 Task: Add a dependency to the task Create a new online tool for project management , the existing task  Implement a new cloud-based phone system for a company in the project AgileGlobe
Action: Mouse moved to (101, 517)
Screenshot: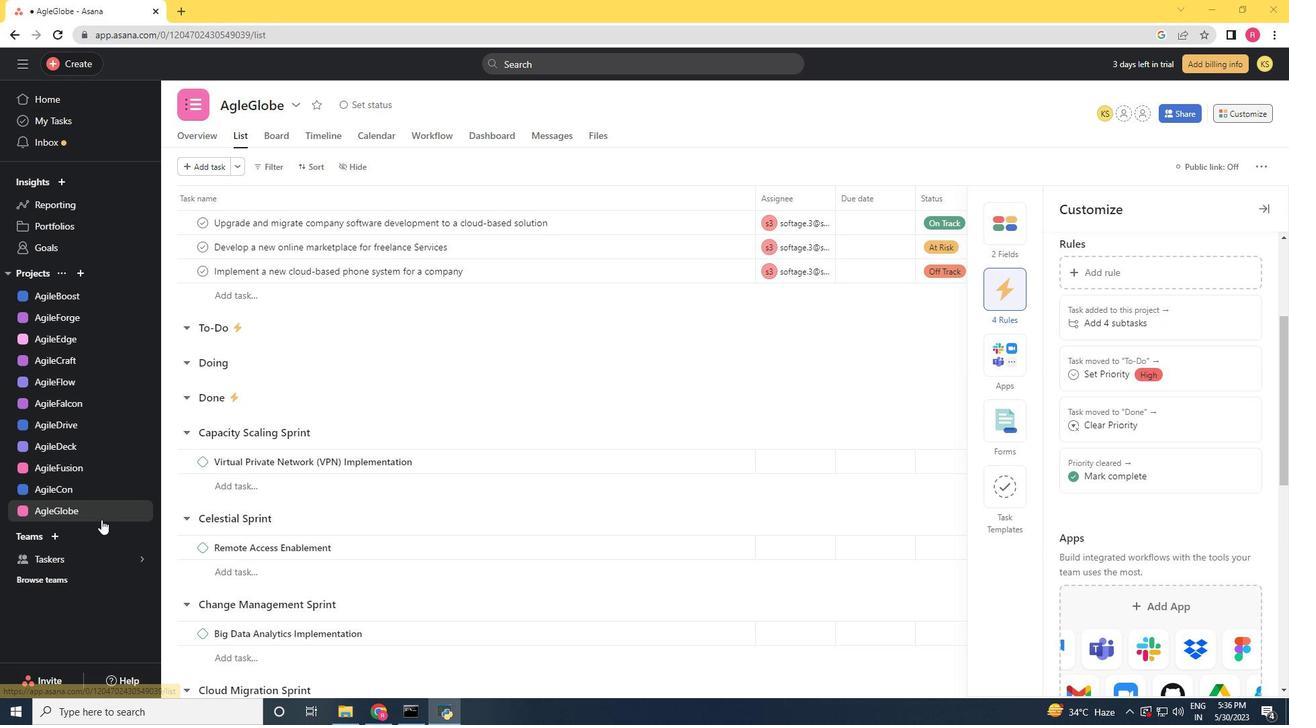 
Action: Mouse pressed left at (101, 517)
Screenshot: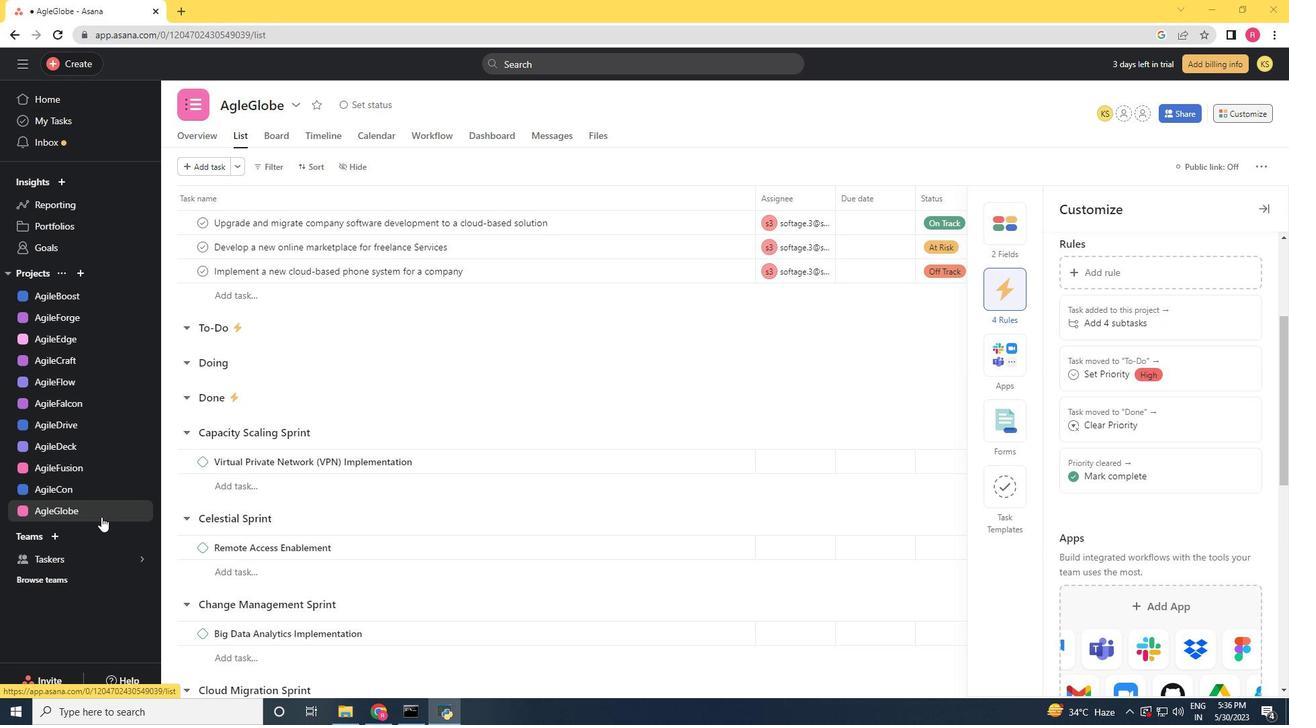 
Action: Mouse moved to (501, 306)
Screenshot: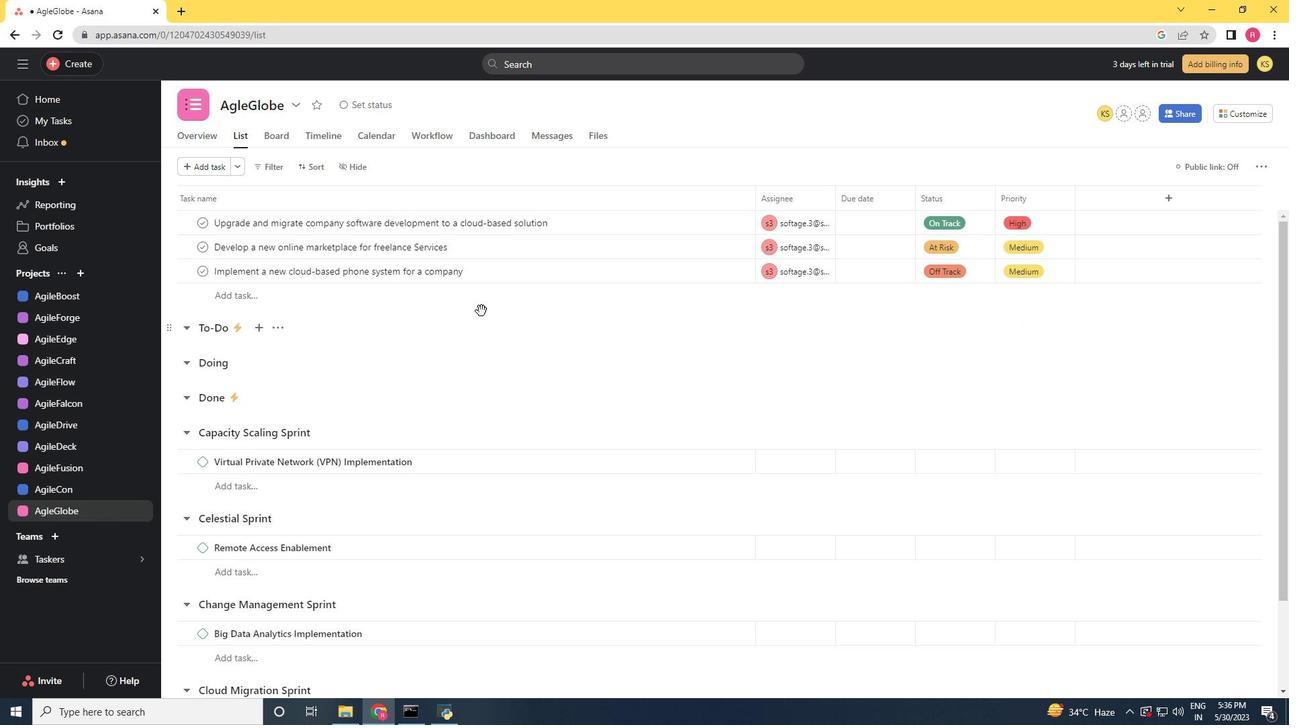 
Action: Mouse scrolled (501, 305) with delta (0, 0)
Screenshot: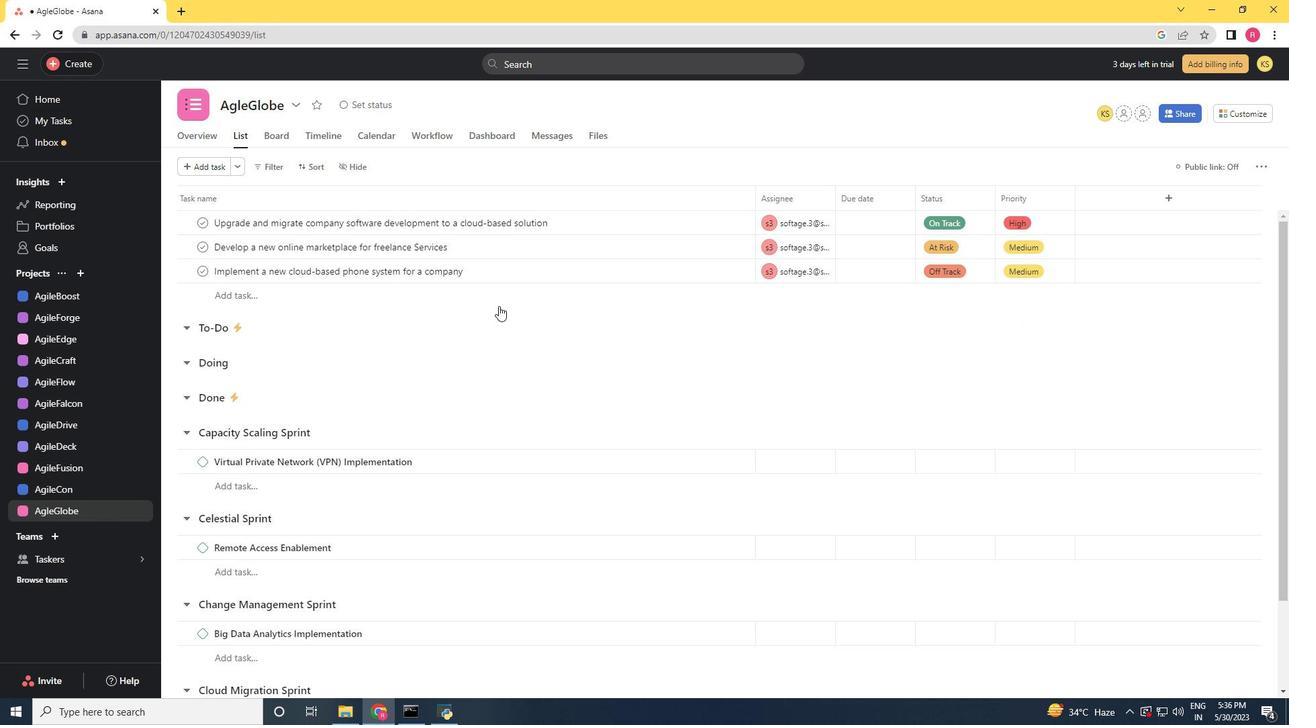 
Action: Mouse moved to (501, 306)
Screenshot: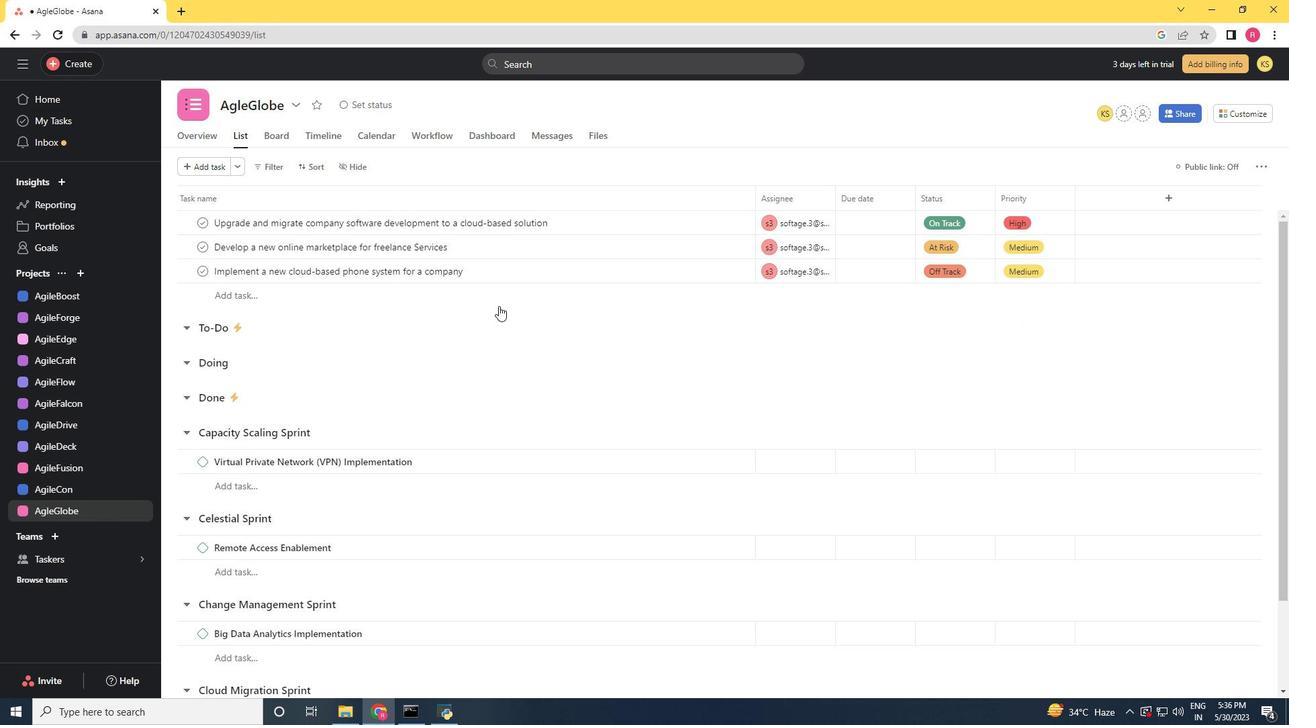 
Action: Mouse scrolled (501, 306) with delta (0, 0)
Screenshot: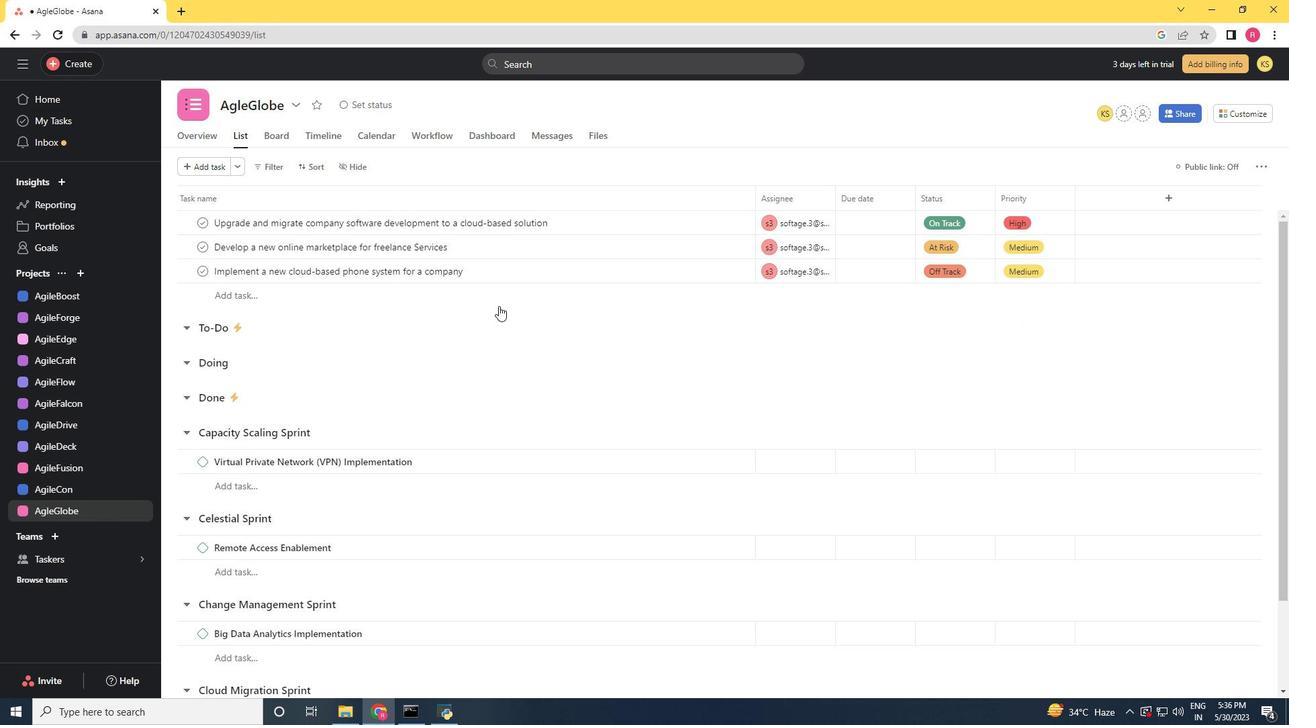 
Action: Mouse moved to (501, 306)
Screenshot: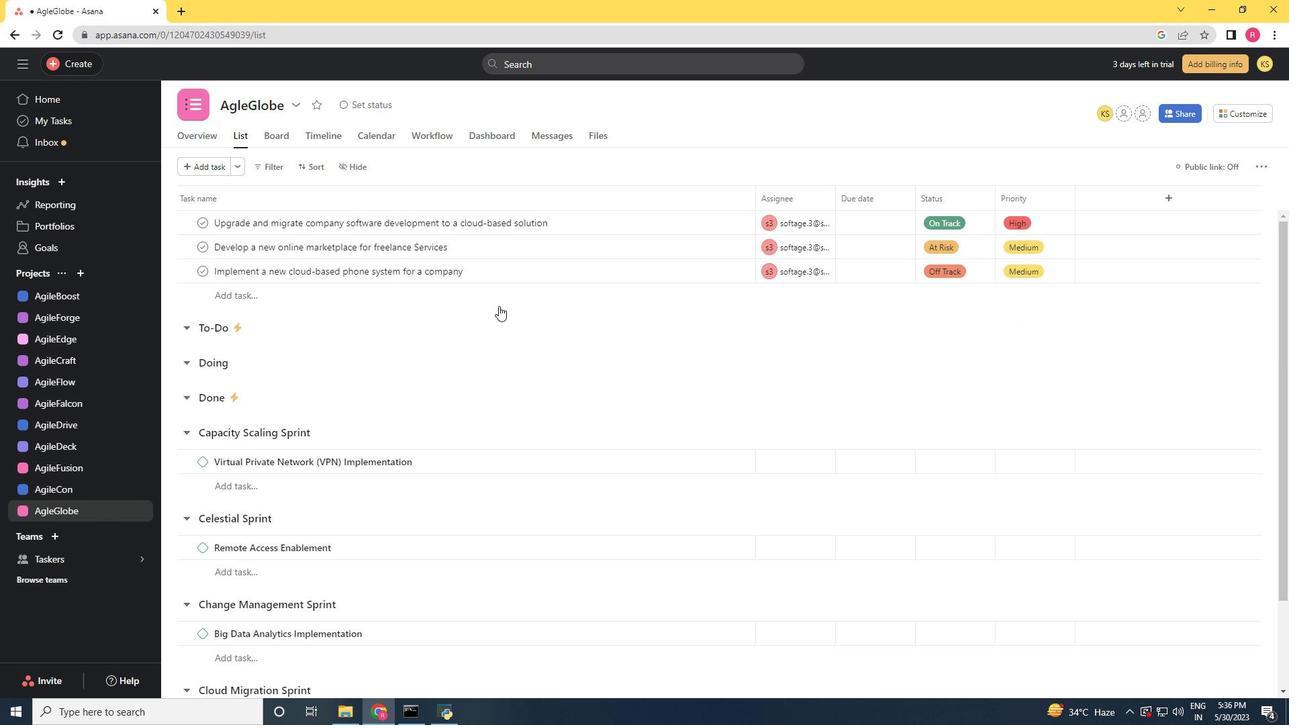 
Action: Mouse scrolled (501, 306) with delta (0, 0)
Screenshot: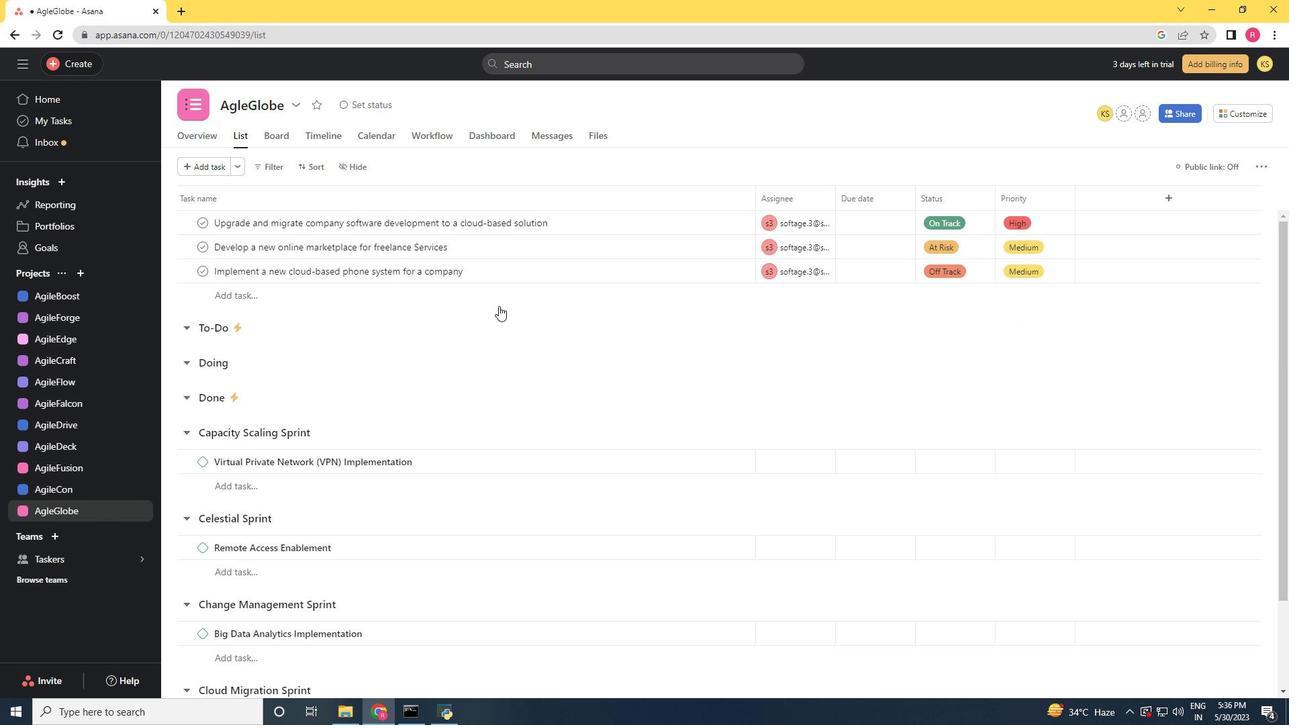 
Action: Mouse moved to (501, 307)
Screenshot: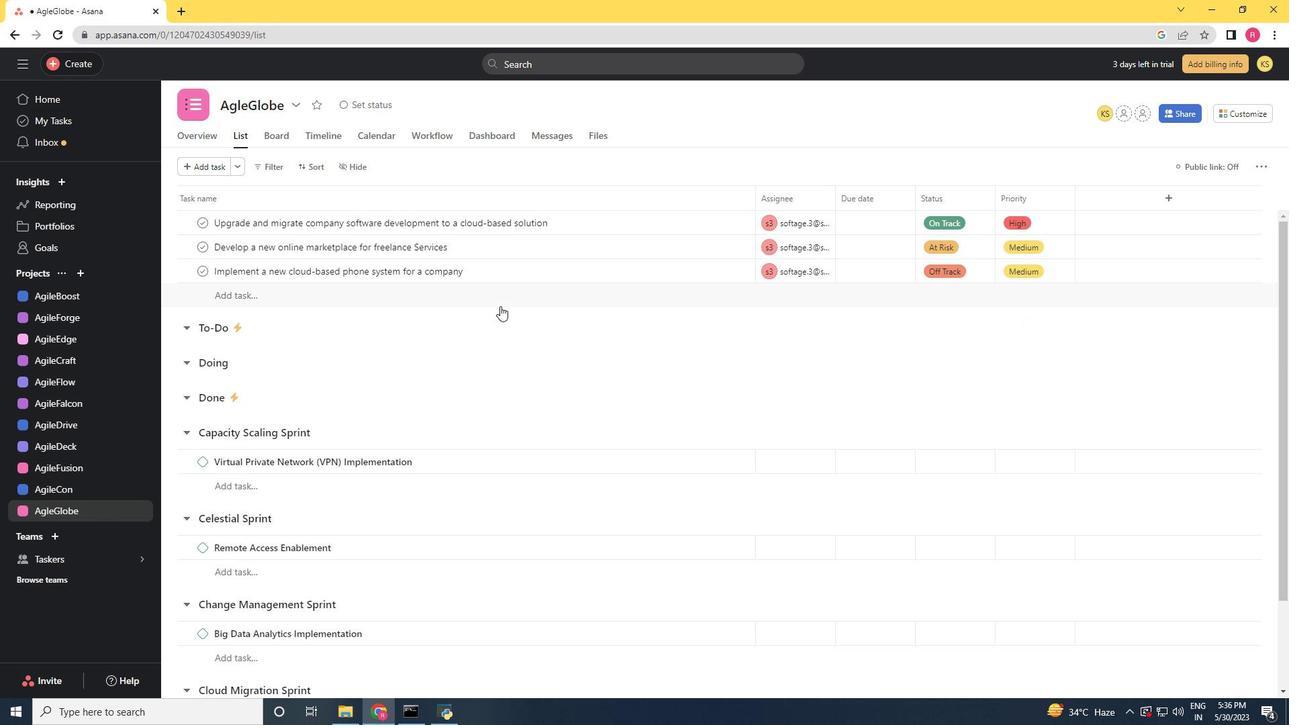 
Action: Mouse scrolled (501, 306) with delta (0, 0)
Screenshot: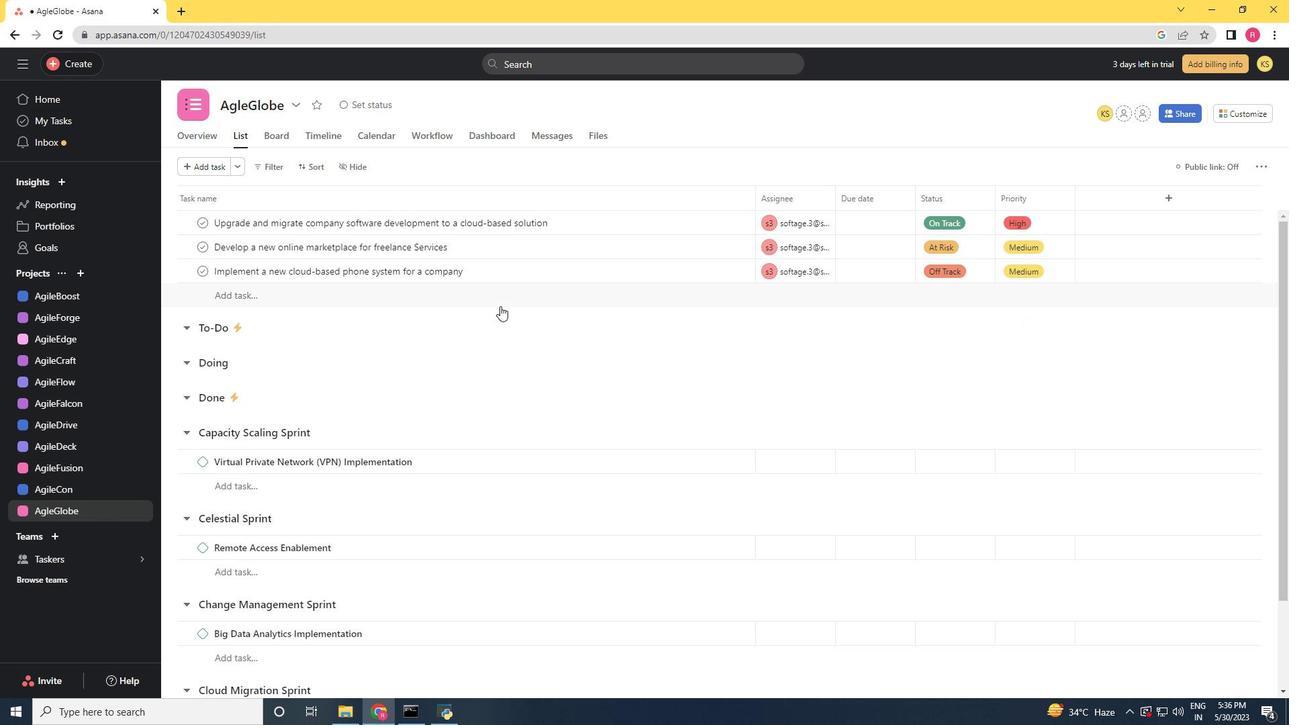 
Action: Mouse moved to (576, 611)
Screenshot: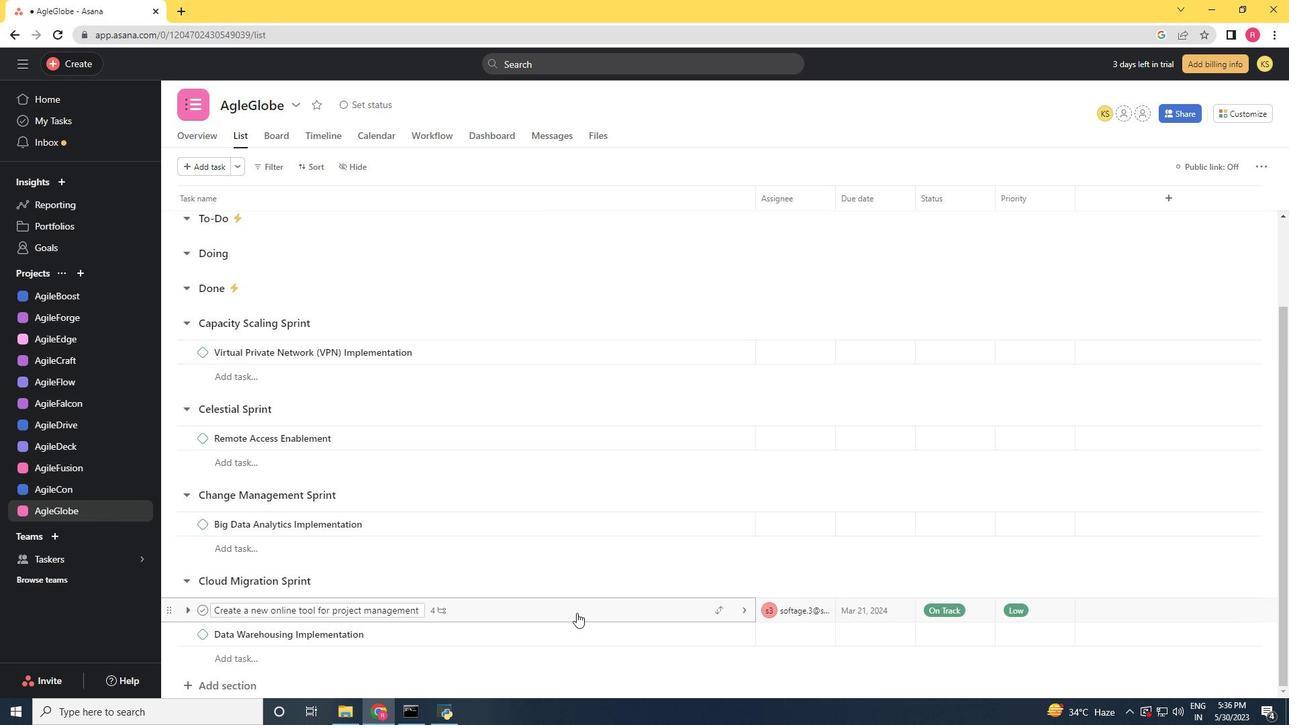 
Action: Mouse pressed left at (576, 611)
Screenshot: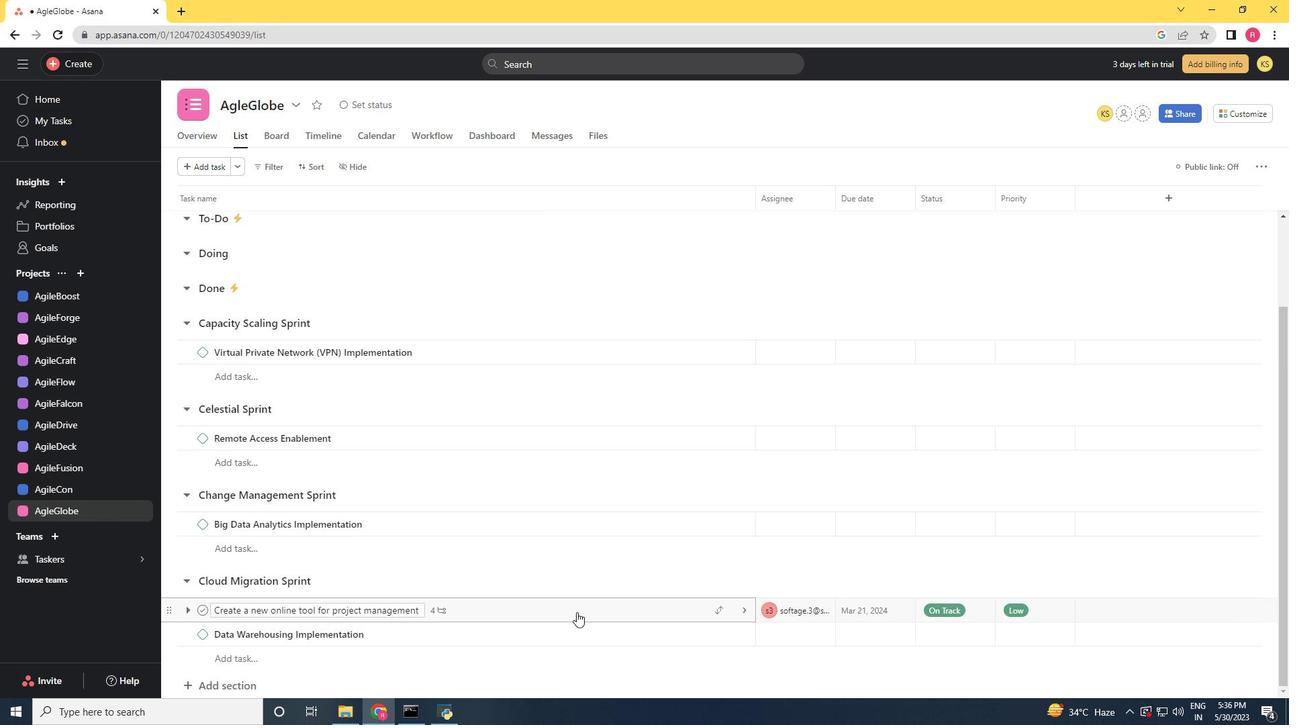 
Action: Mouse moved to (969, 372)
Screenshot: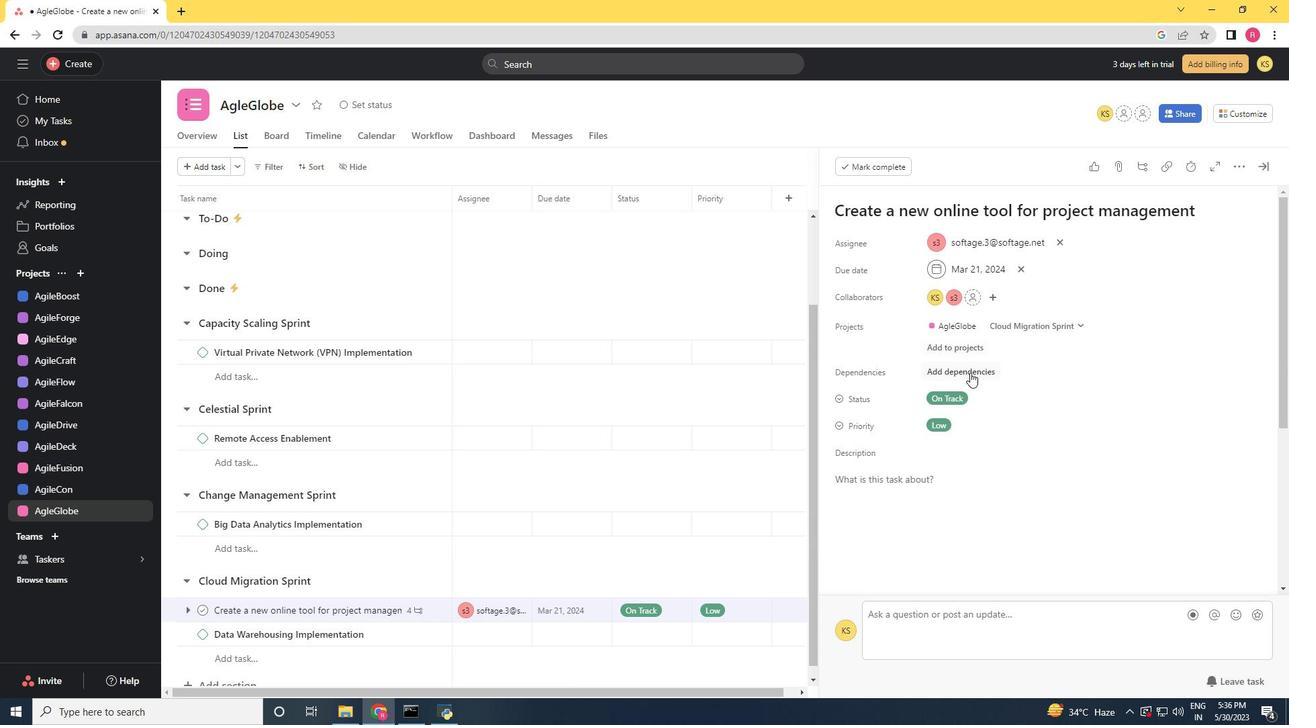 
Action: Mouse pressed left at (969, 372)
Screenshot: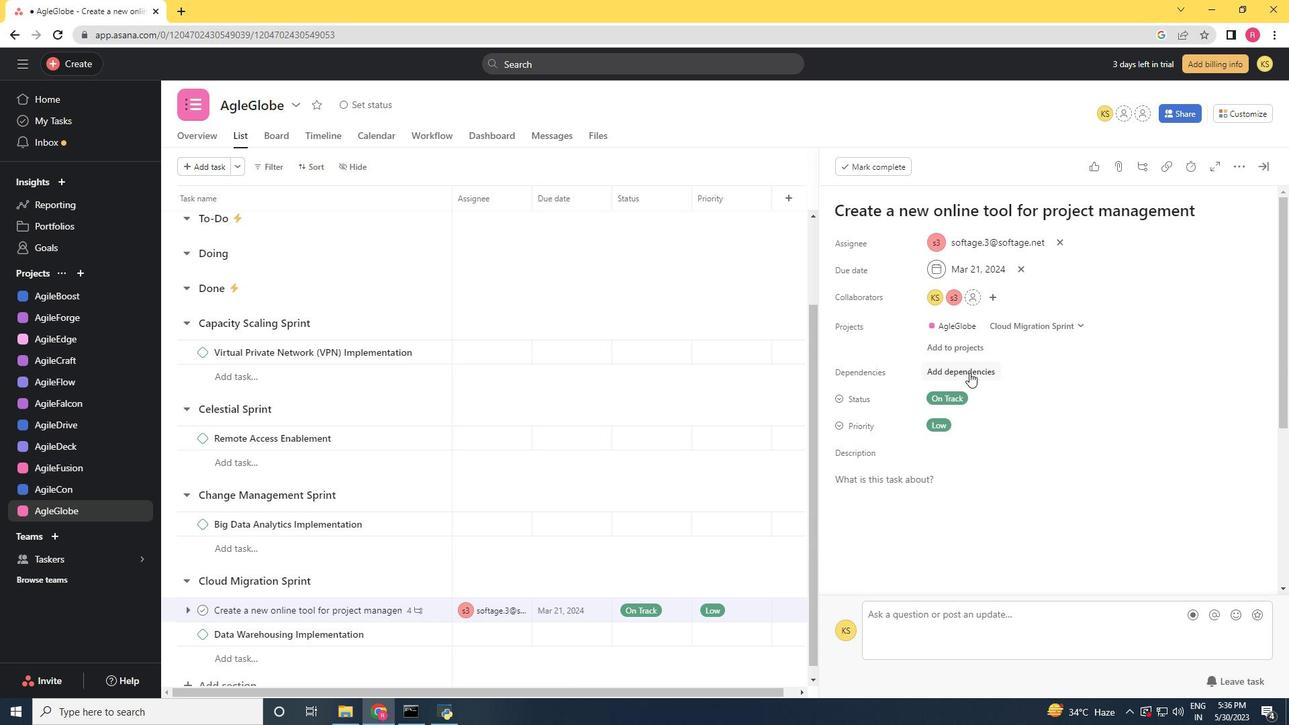 
Action: Key pressed <Key.shift><Key.shift><Key.shift><Key.shift><Key.shift><Key.shift><Key.shift><Key.shift><Key.shift><Key.shift><Key.shift><Key.shift><Key.shift><Key.shift><Key.shift><Key.shift><Key.shift><Key.shift><Key.shift><Key.shift><Key.shift><Key.shift><Key.shift><Key.shift><Key.shift><Key.shift><Key.shift><Key.shift><Key.shift><Key.shift><Key.shift><Key.shift><Key.shift><Key.shift><Key.shift><Key.shift><Key.shift><Key.shift><Key.shift><Key.shift><Key.shift>Cloud-<Key.backspace><Key.backspace><Key.backspace><Key.backspace><Key.backspace><Key.backspace><Key.backspace><Key.shift>Implement<Key.space>a<Key.space>nw<Key.space>cloud-based<Key.space><Key.left><Key.left><Key.left><Key.left><Key.left><Key.left><Key.left><Key.left><Key.left><Key.left><Key.left><Key.left><Key.left><Key.left>e<Key.right><Key.right><Key.right><Key.right><Key.right><Key.right><Key.right><Key.right><Key.right><Key.right><Key.right><Key.right><Key.right><Key.right><Key.right><Key.right><Key.right><Key.right><Key.right>phone<Key.space>system<Key.space>
Screenshot: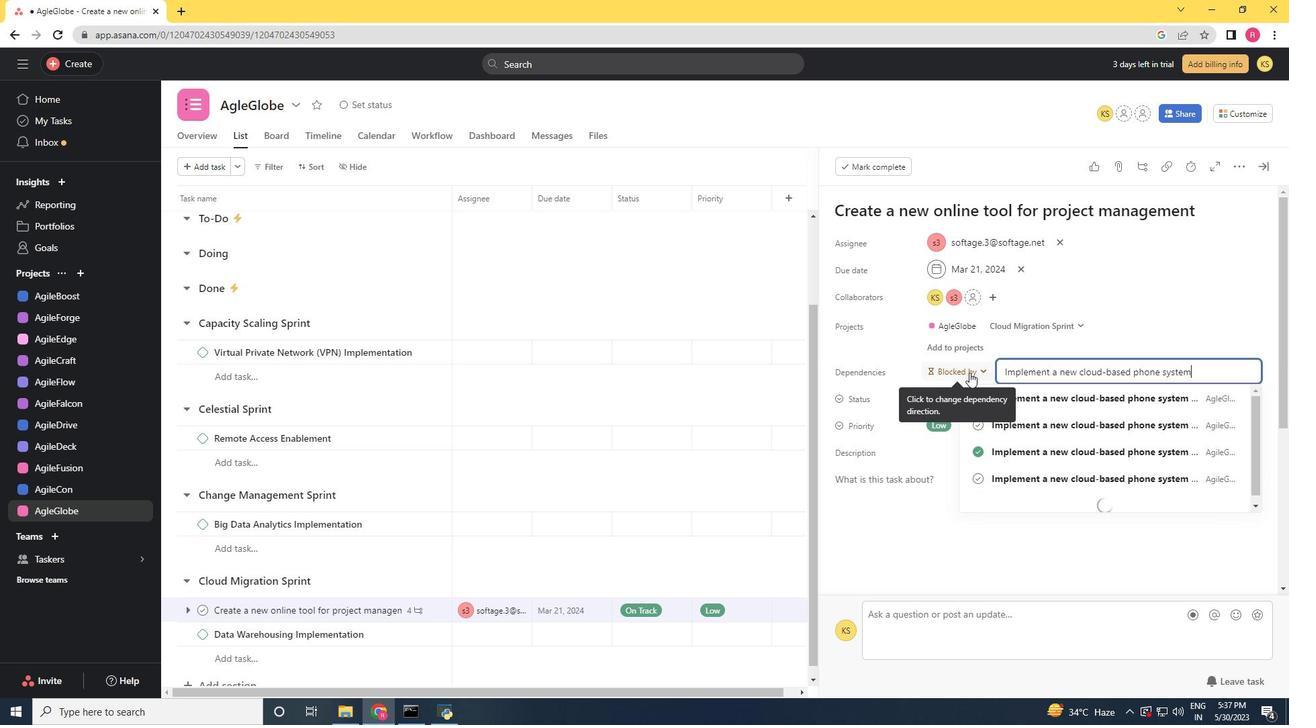 
Action: Mouse moved to (1020, 302)
Screenshot: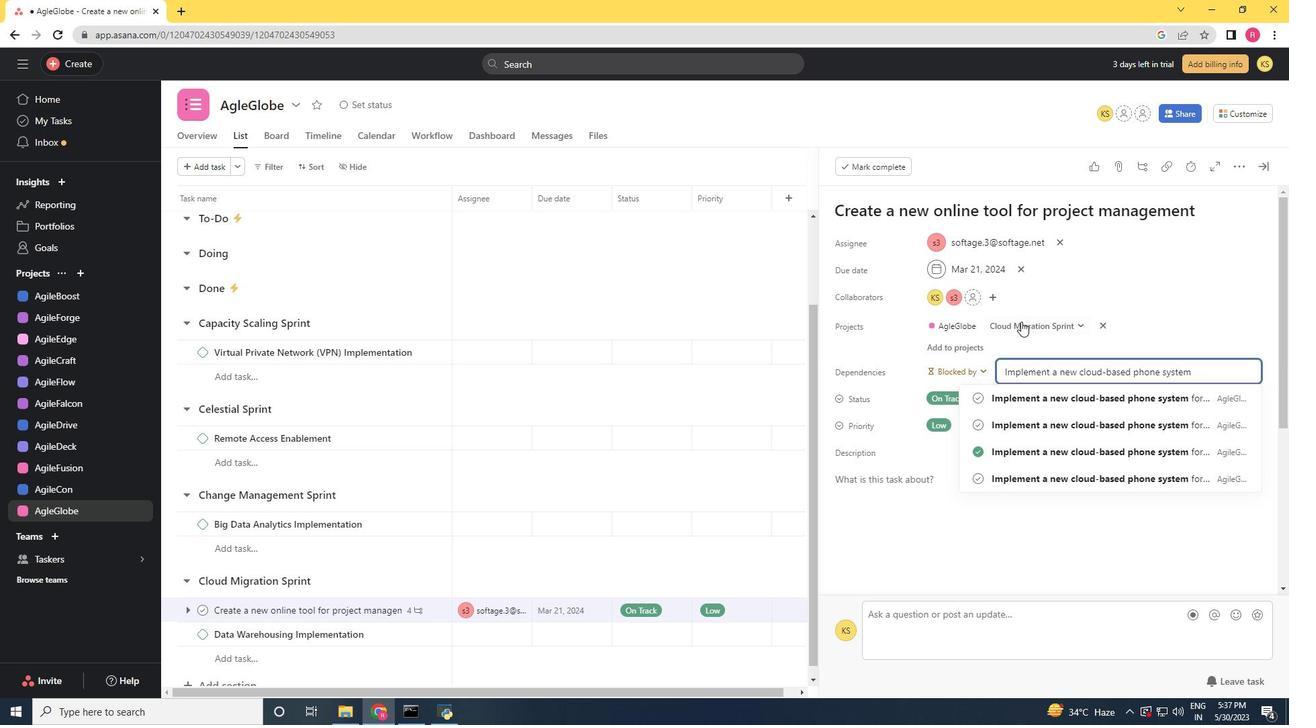 
Action: Key pressed for<Key.space>a<Key.space>company<Key.space>
Screenshot: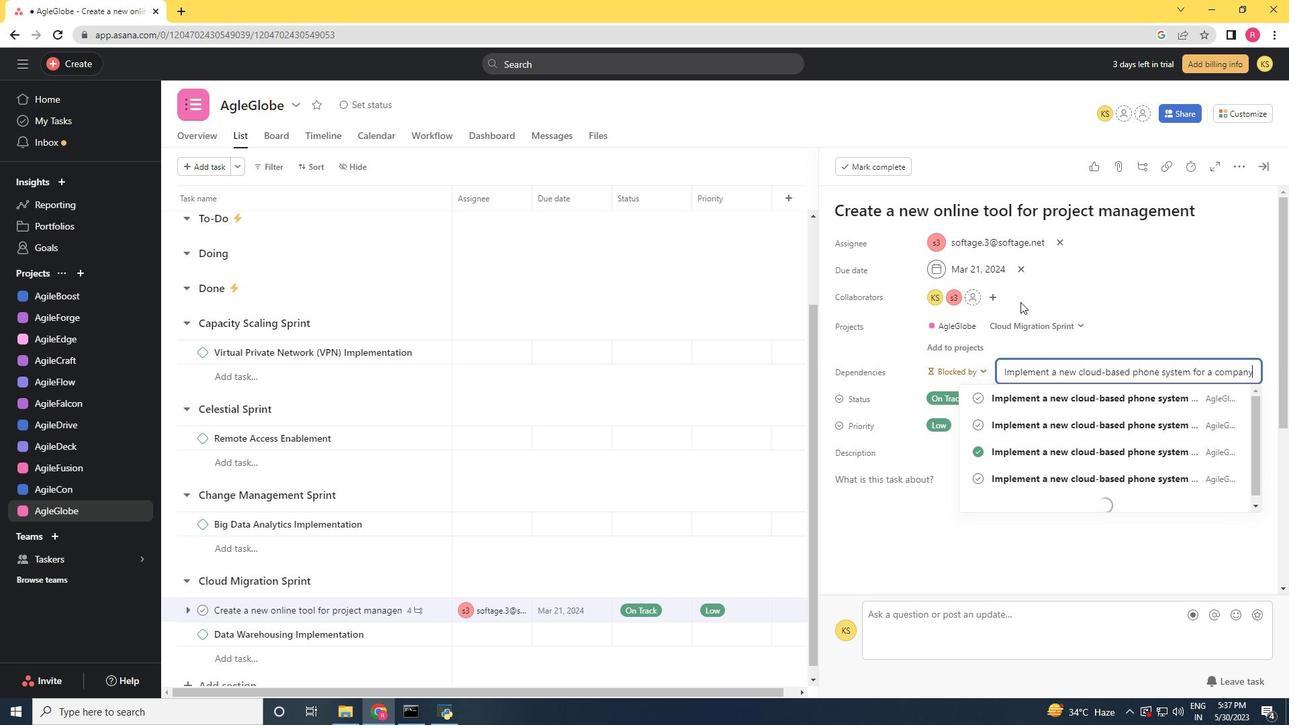
Action: Mouse moved to (1133, 394)
Screenshot: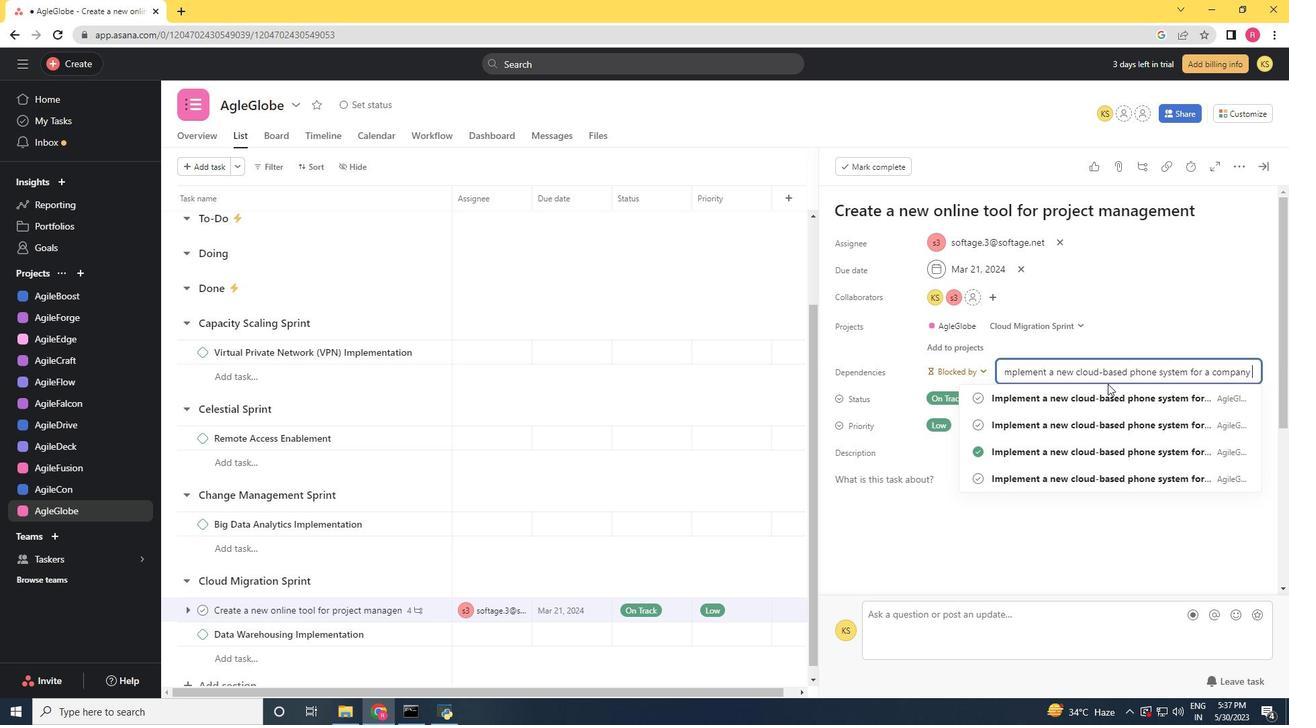 
Action: Mouse pressed left at (1133, 394)
Screenshot: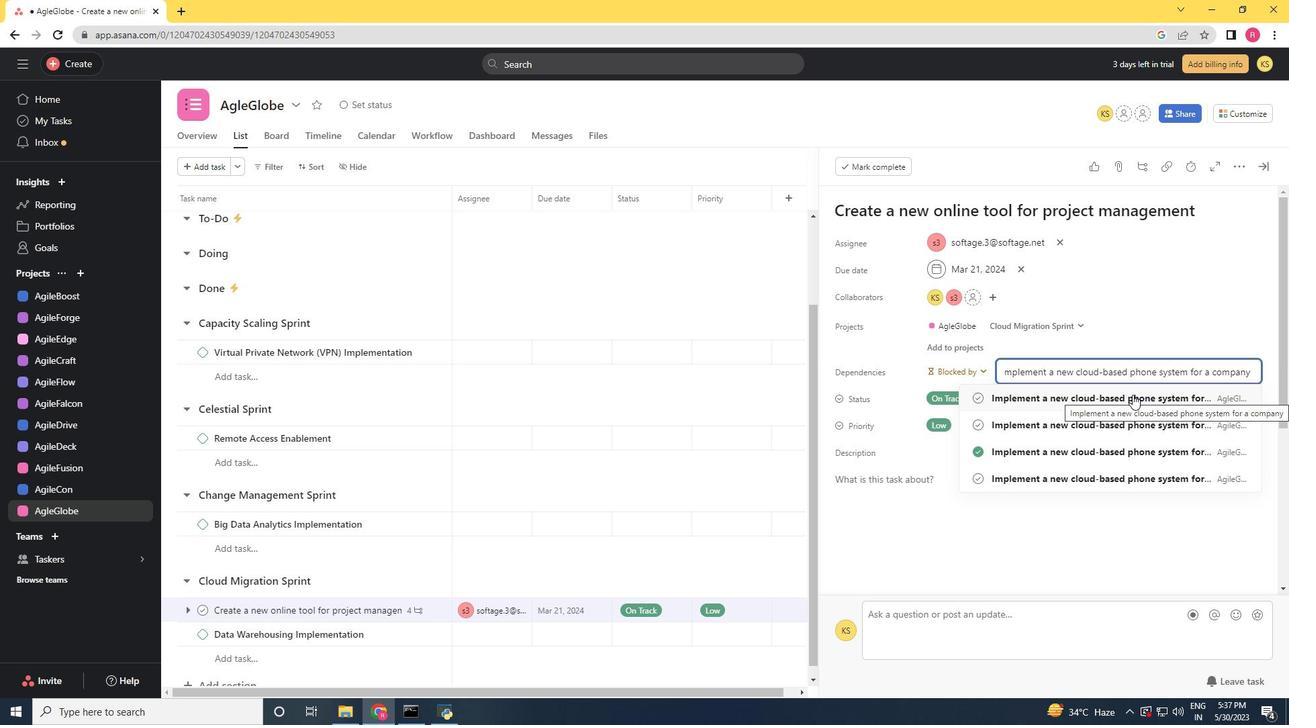 
